 Task: Look for products in the category "Superfoods" from Himalania only.
Action: Mouse moved to (243, 127)
Screenshot: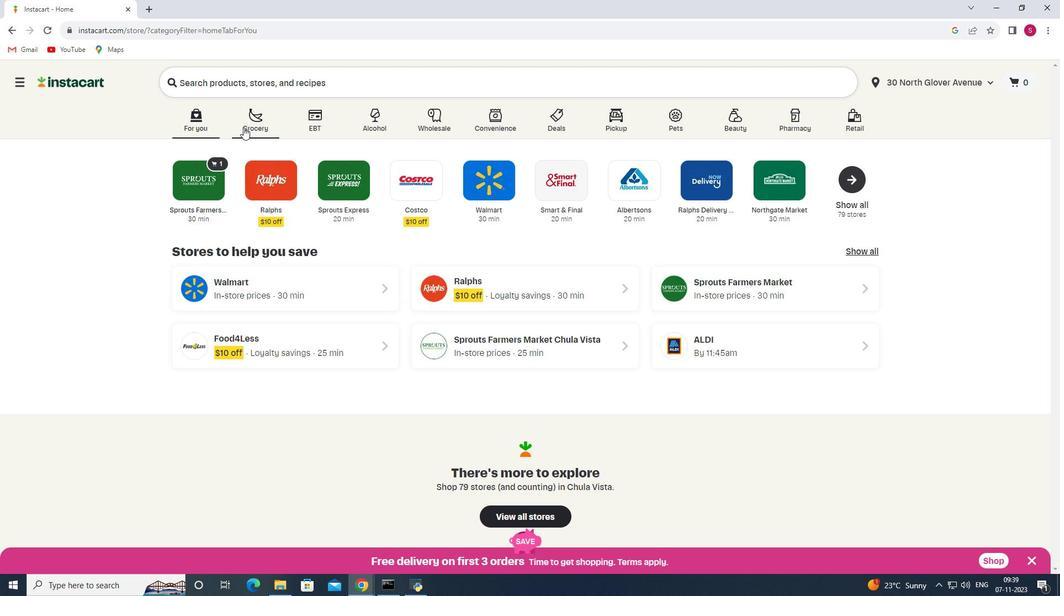 
Action: Mouse pressed left at (243, 127)
Screenshot: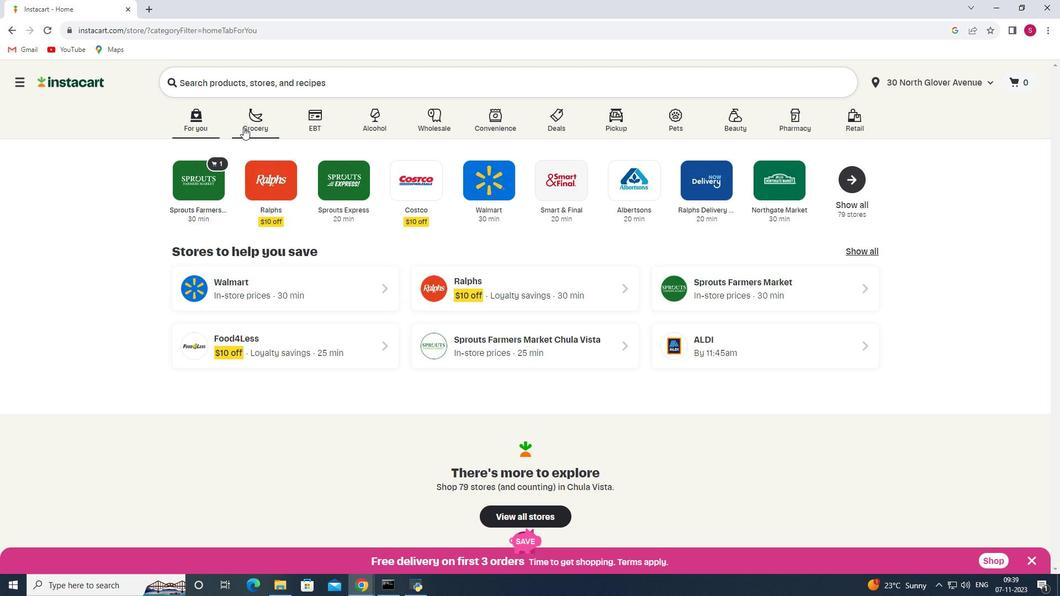
Action: Mouse moved to (236, 311)
Screenshot: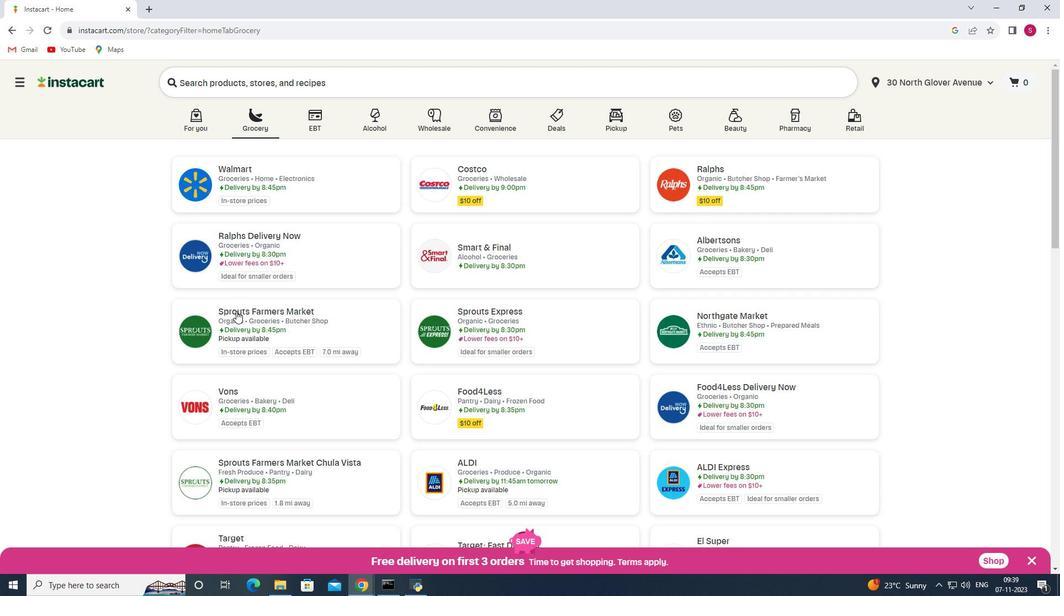 
Action: Mouse pressed left at (236, 311)
Screenshot: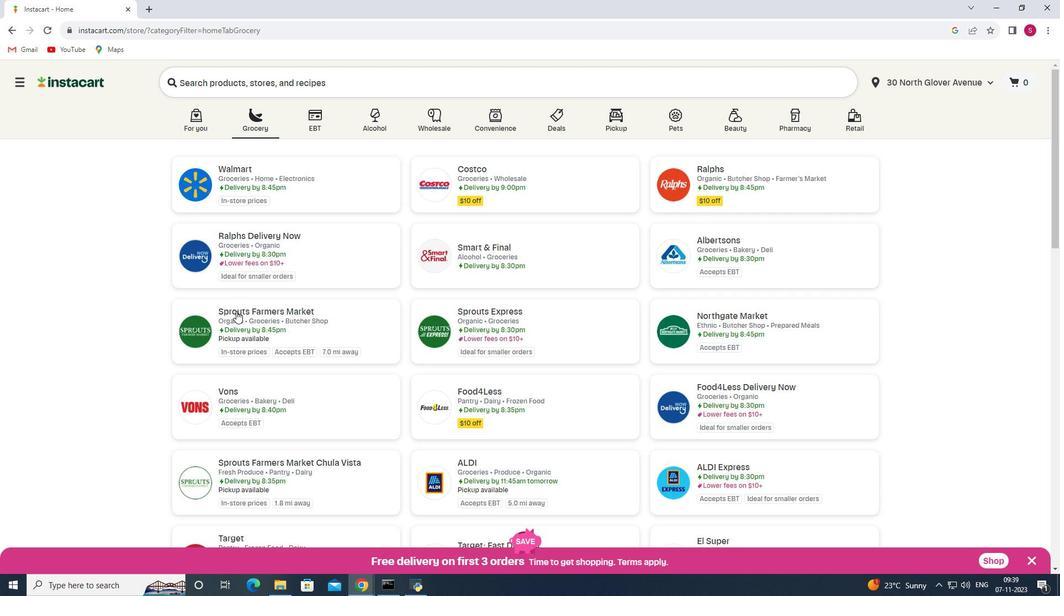 
Action: Mouse moved to (60, 443)
Screenshot: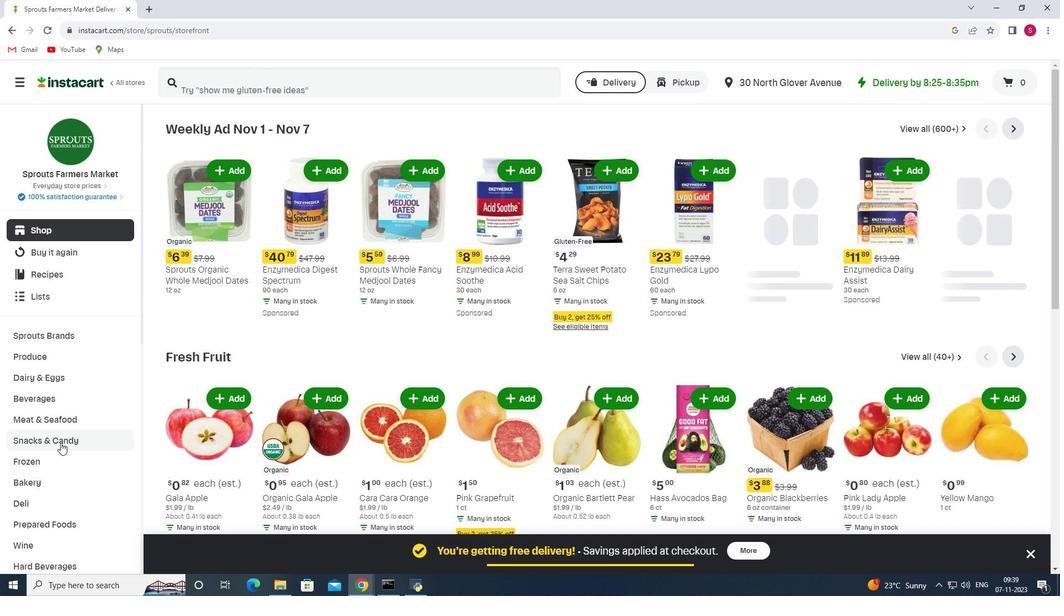 
Action: Mouse scrolled (60, 442) with delta (0, 0)
Screenshot: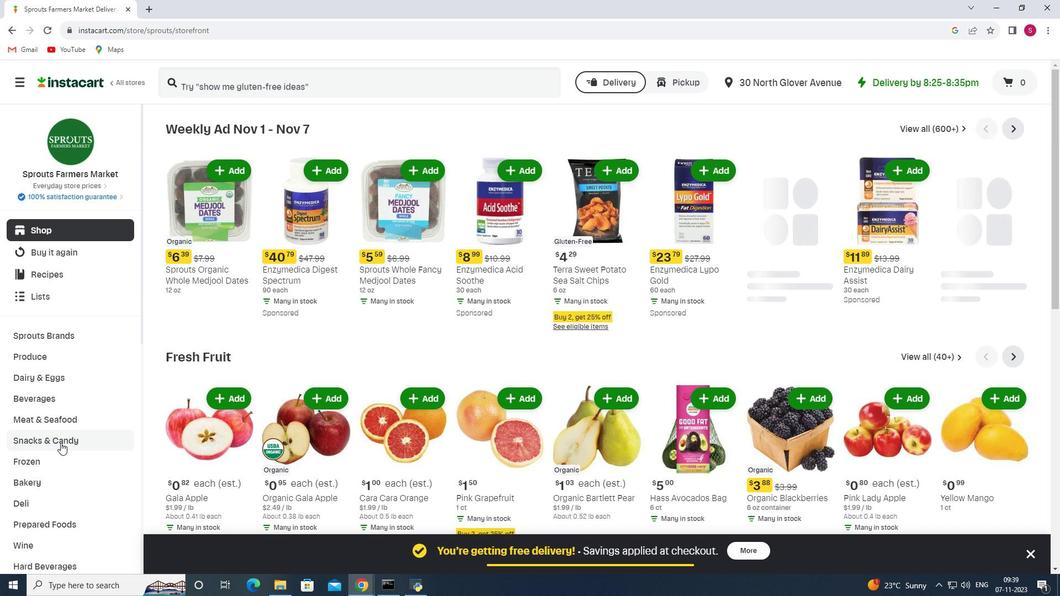 
Action: Mouse scrolled (60, 442) with delta (0, 0)
Screenshot: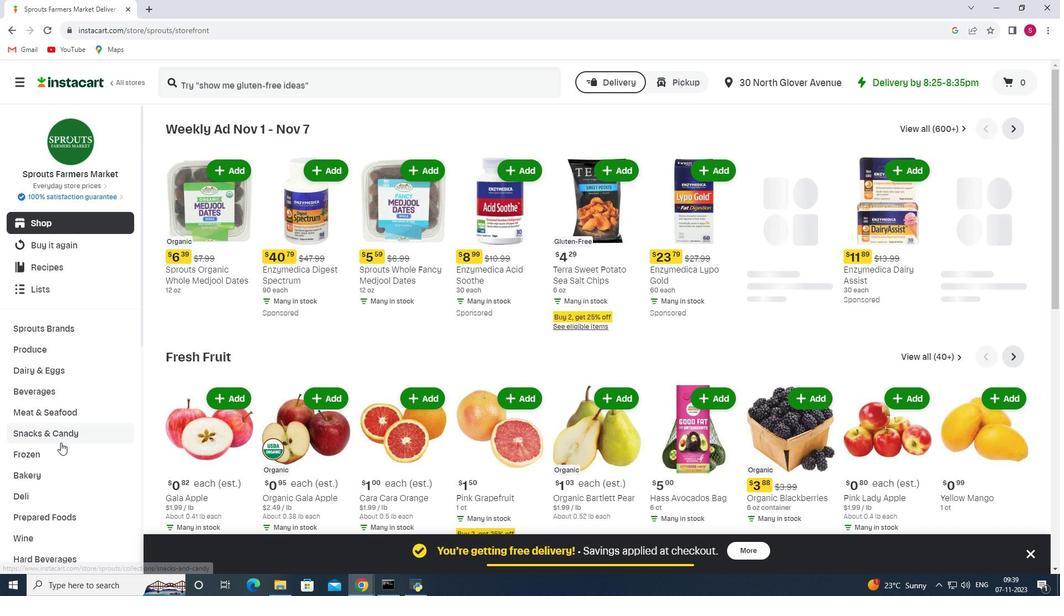 
Action: Mouse scrolled (60, 442) with delta (0, 0)
Screenshot: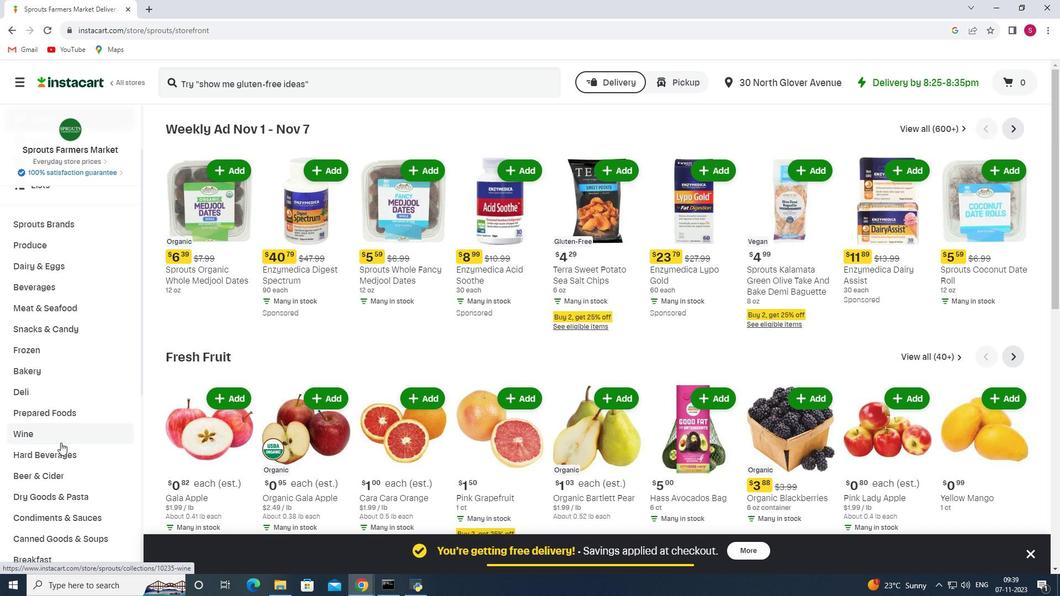 
Action: Mouse scrolled (60, 442) with delta (0, 0)
Screenshot: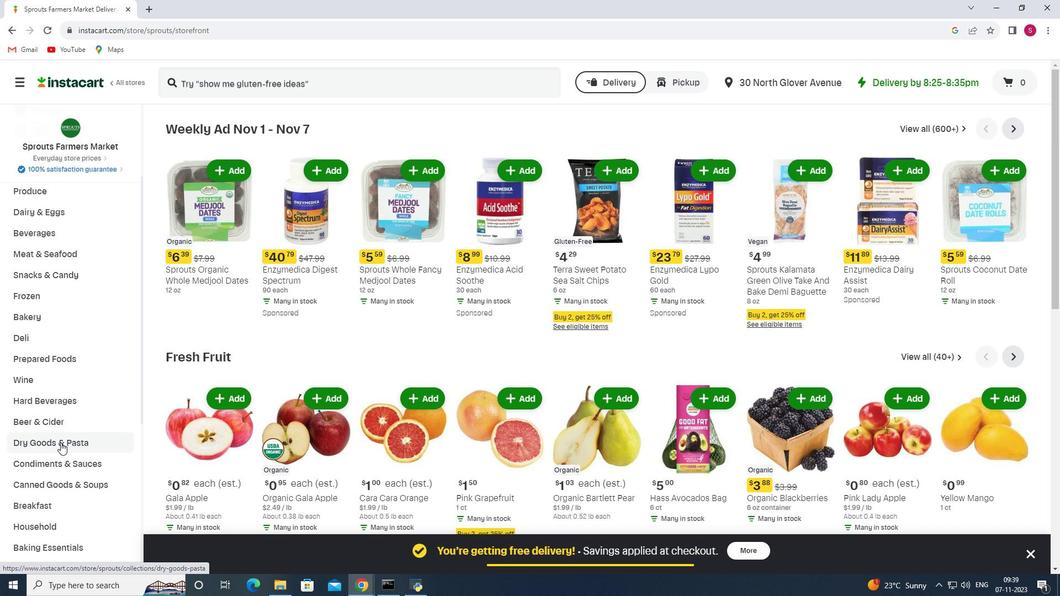 
Action: Mouse scrolled (60, 442) with delta (0, 0)
Screenshot: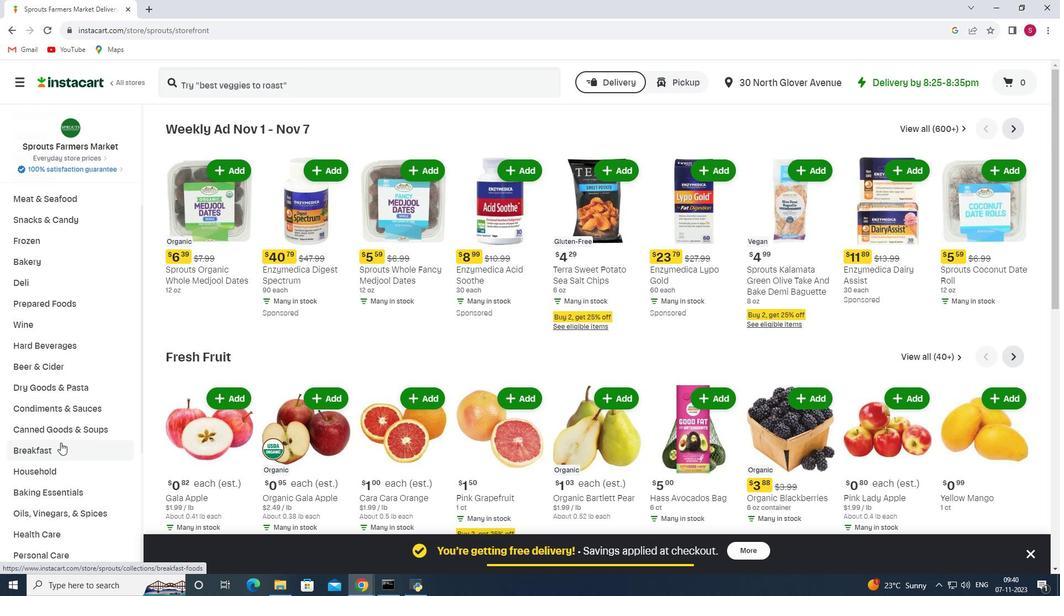 
Action: Mouse scrolled (60, 442) with delta (0, 0)
Screenshot: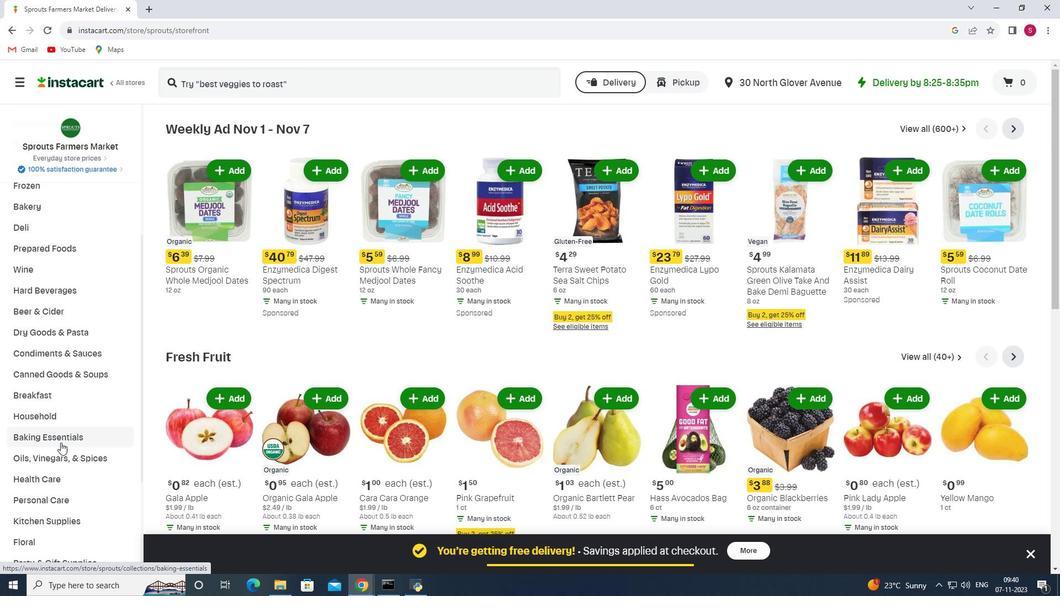 
Action: Mouse moved to (65, 426)
Screenshot: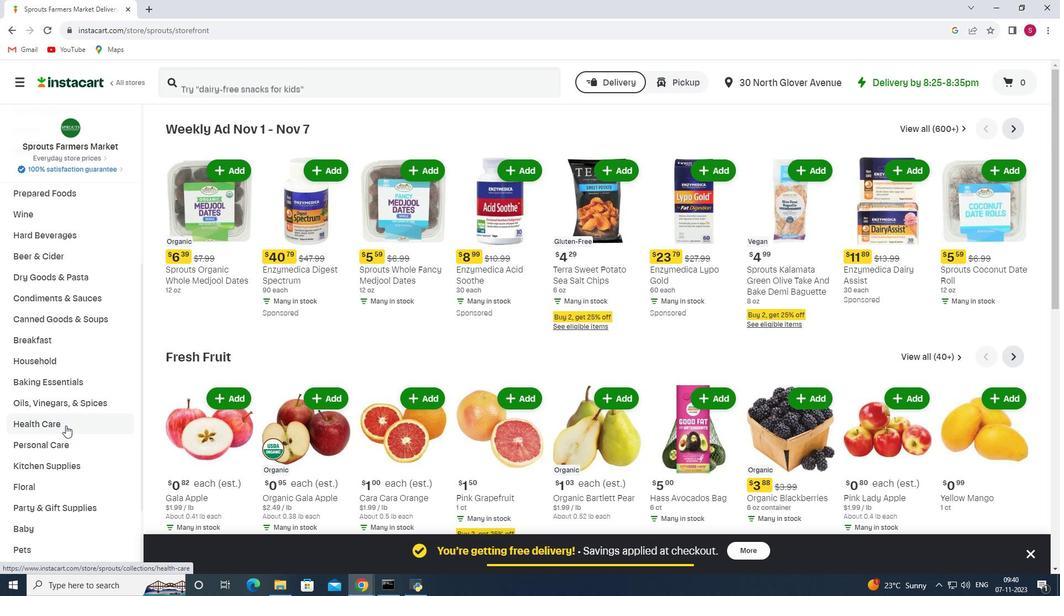 
Action: Mouse pressed left at (65, 426)
Screenshot: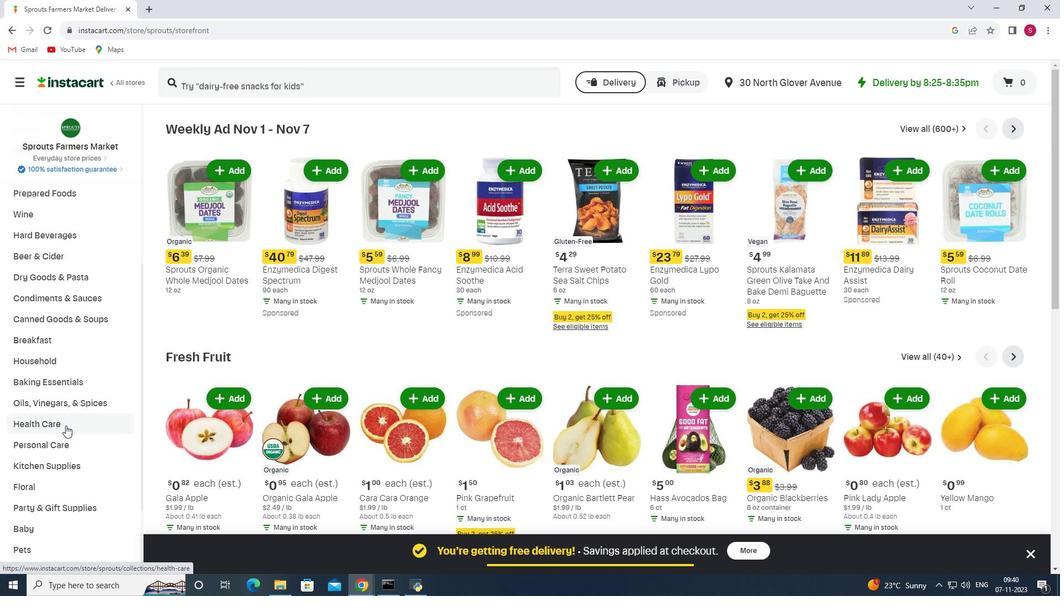 
Action: Mouse moved to (369, 148)
Screenshot: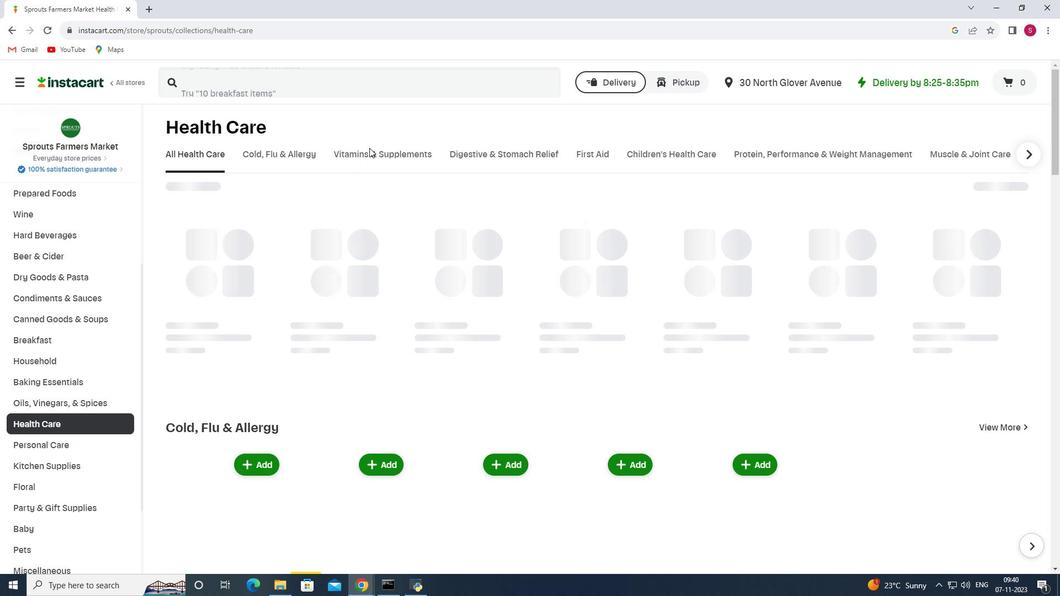
Action: Mouse pressed left at (369, 148)
Screenshot: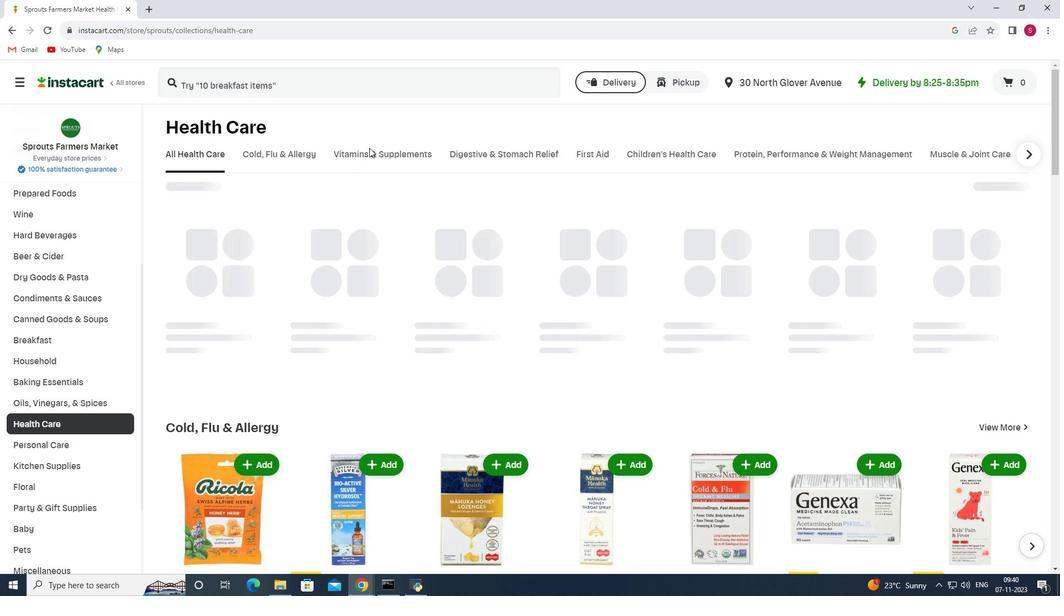 
Action: Mouse moved to (371, 155)
Screenshot: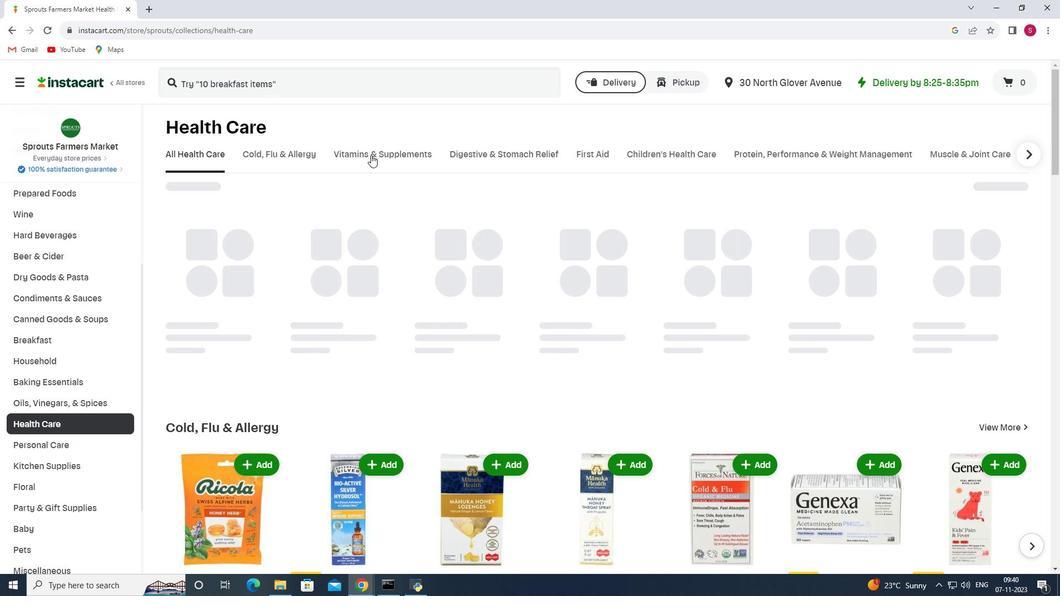 
Action: Mouse pressed left at (371, 155)
Screenshot: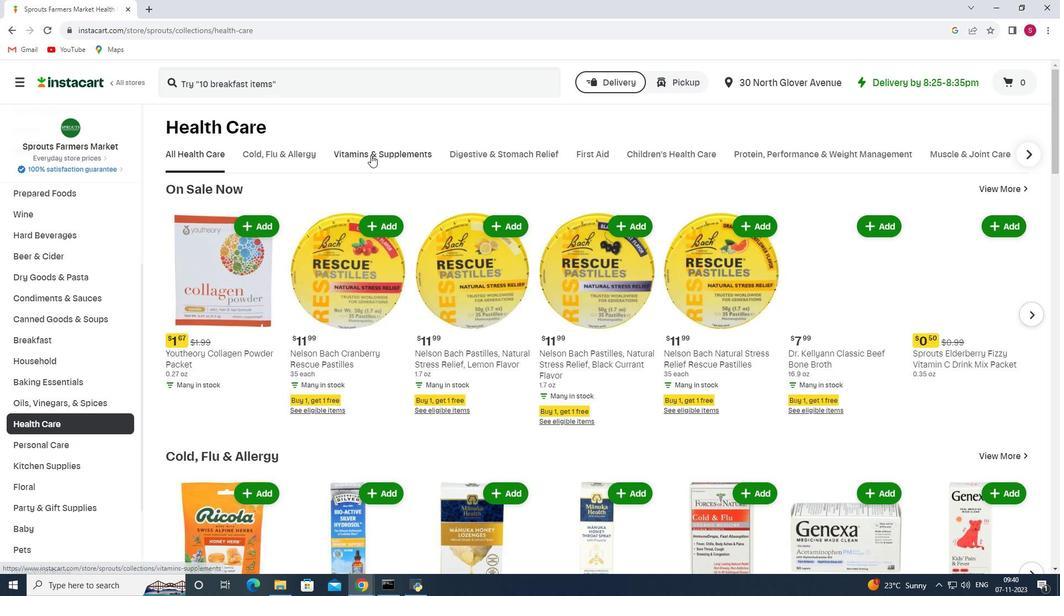 
Action: Mouse moved to (434, 209)
Screenshot: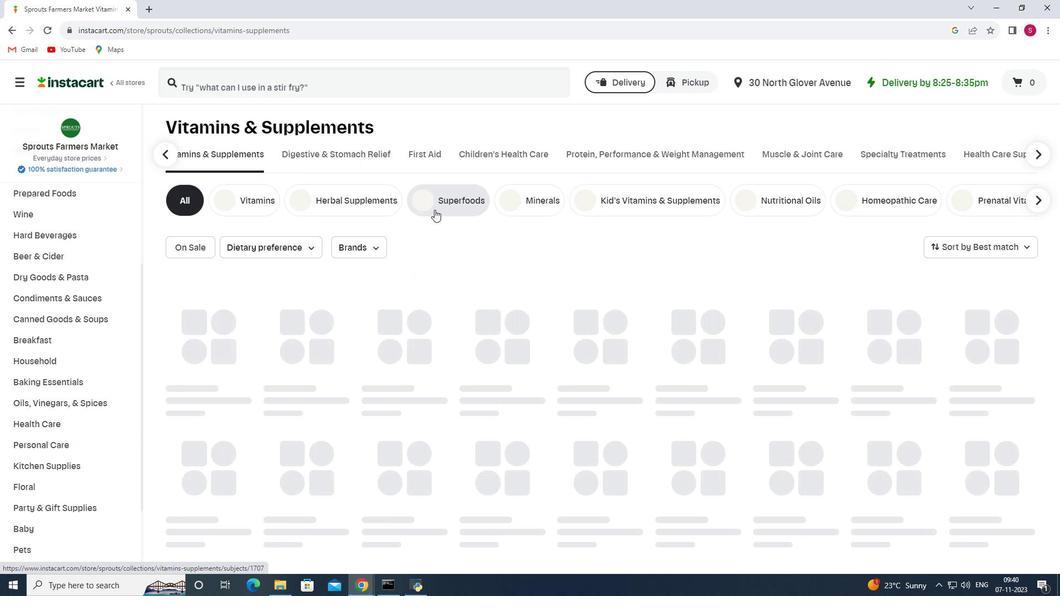 
Action: Mouse pressed left at (434, 209)
Screenshot: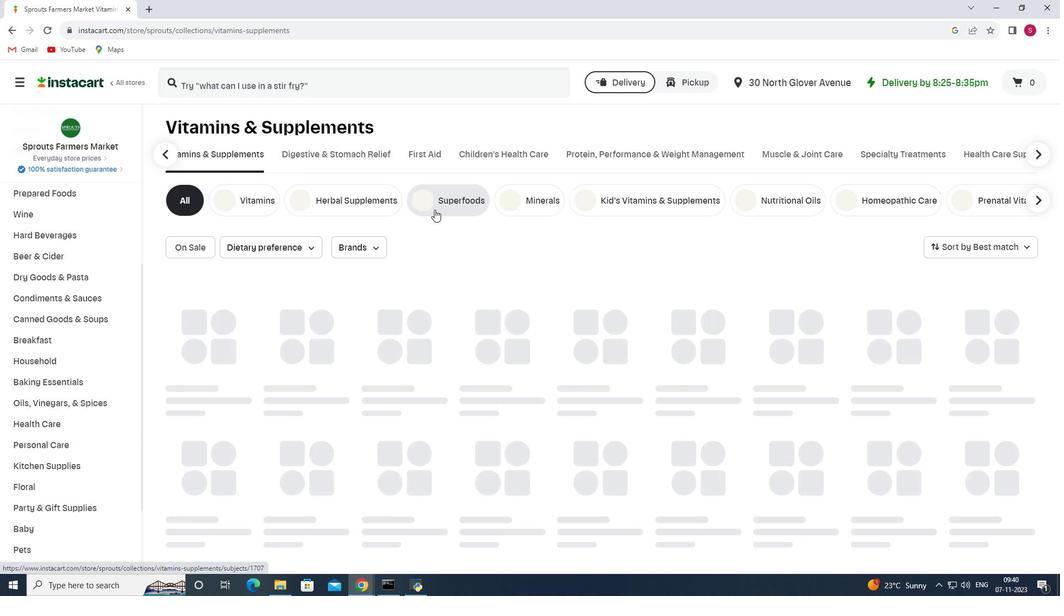 
Action: Mouse moved to (376, 248)
Screenshot: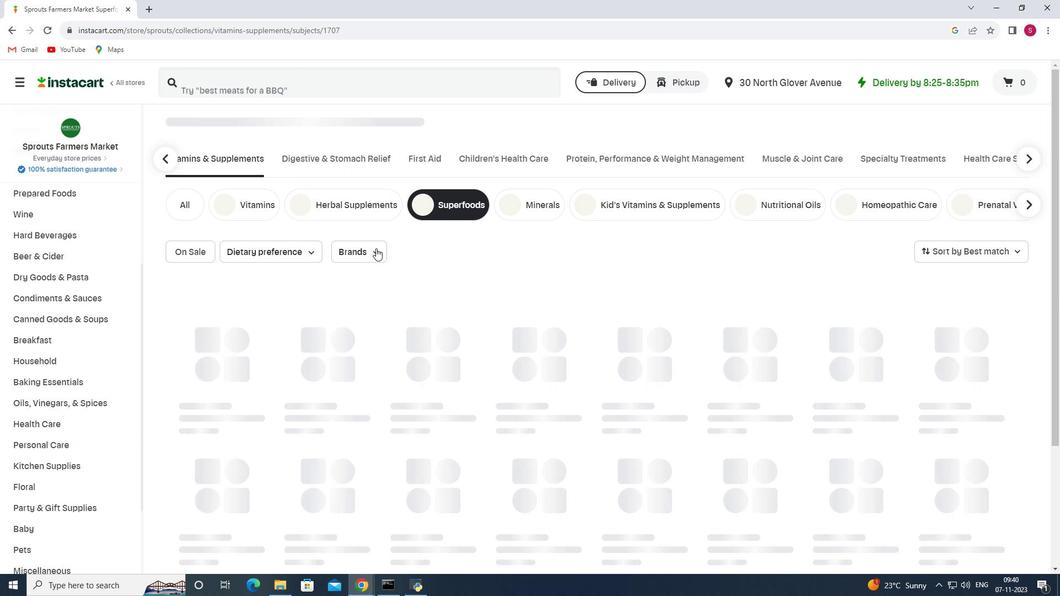 
Action: Mouse pressed left at (376, 248)
Screenshot: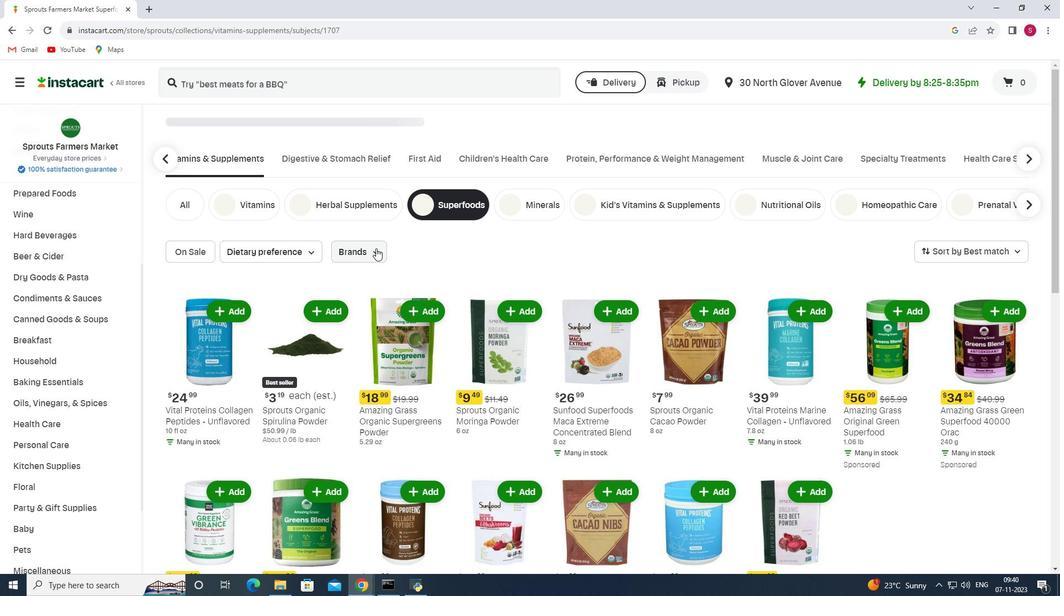 
Action: Mouse moved to (371, 296)
Screenshot: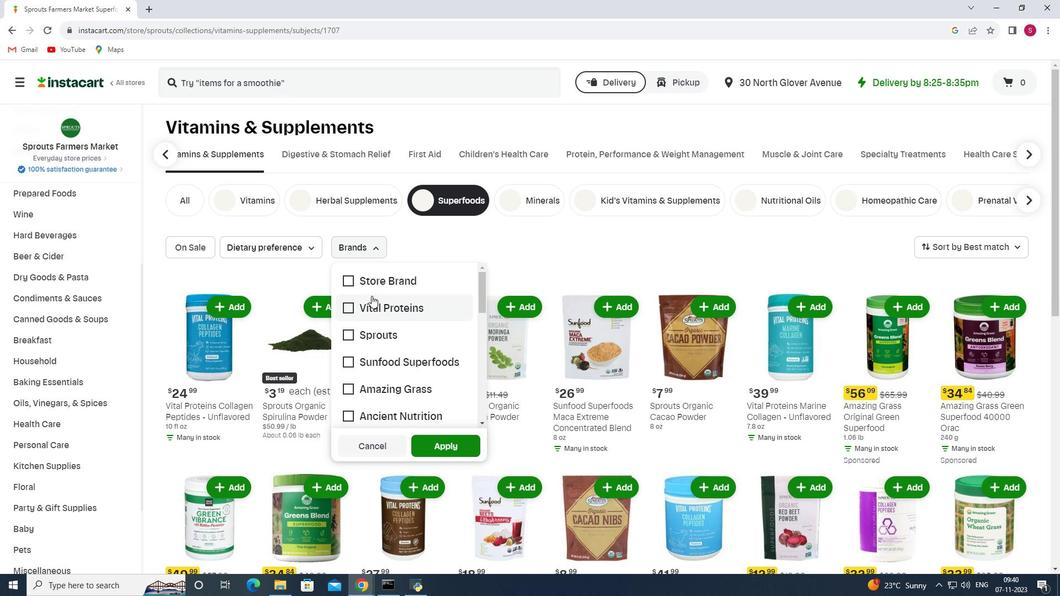 
Action: Mouse scrolled (371, 295) with delta (0, 0)
Screenshot: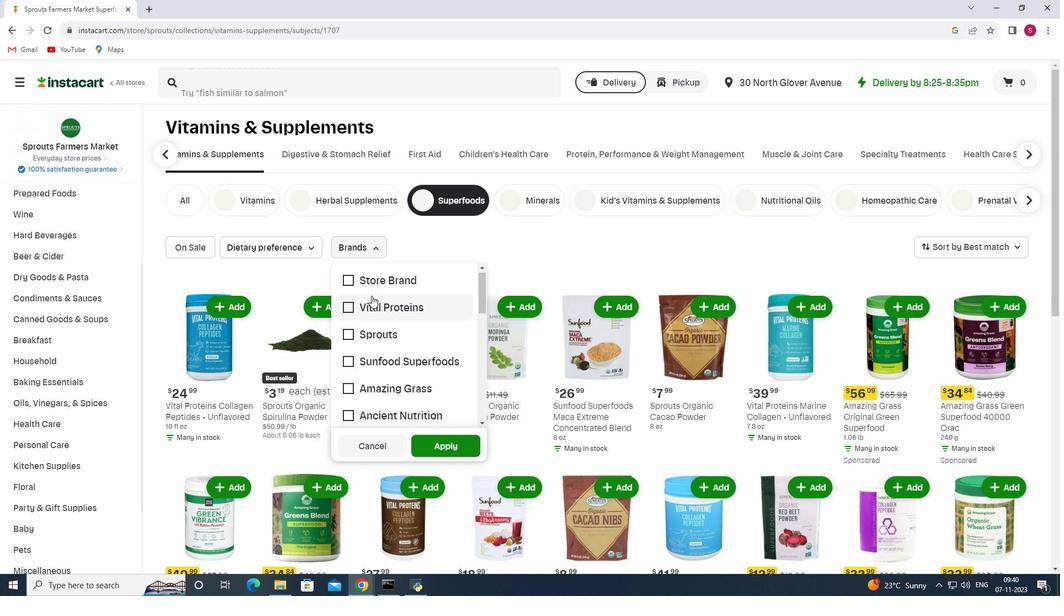 
Action: Mouse scrolled (371, 295) with delta (0, 0)
Screenshot: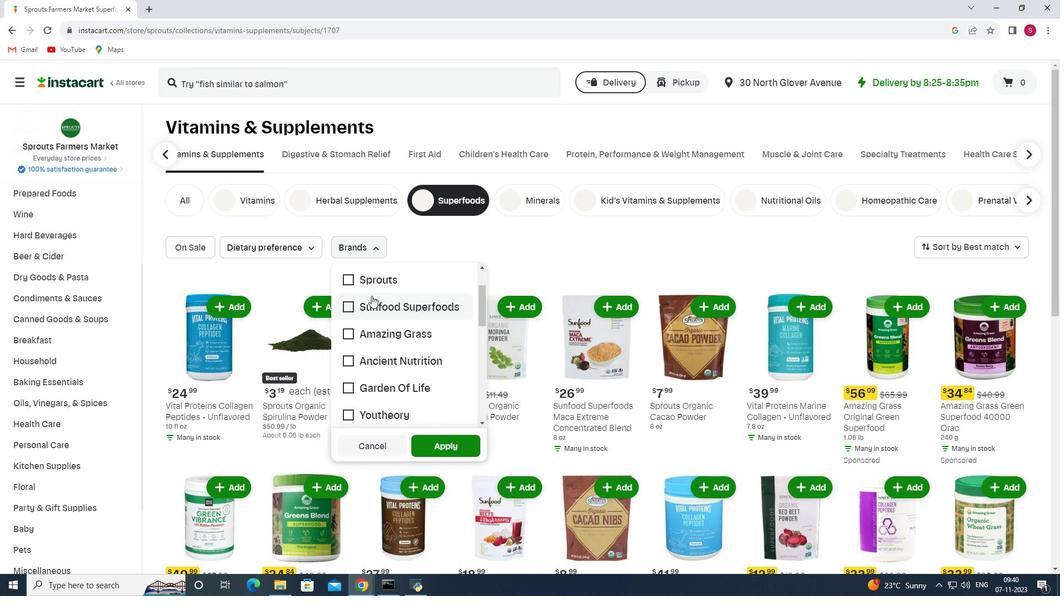 
Action: Mouse scrolled (371, 295) with delta (0, 0)
Screenshot: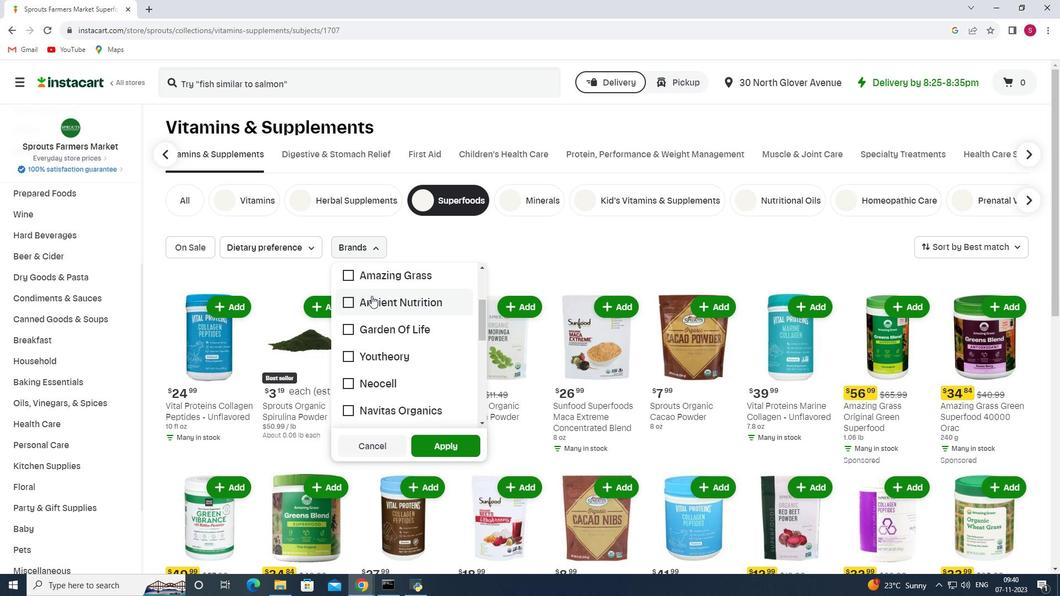
Action: Mouse scrolled (371, 295) with delta (0, 0)
Screenshot: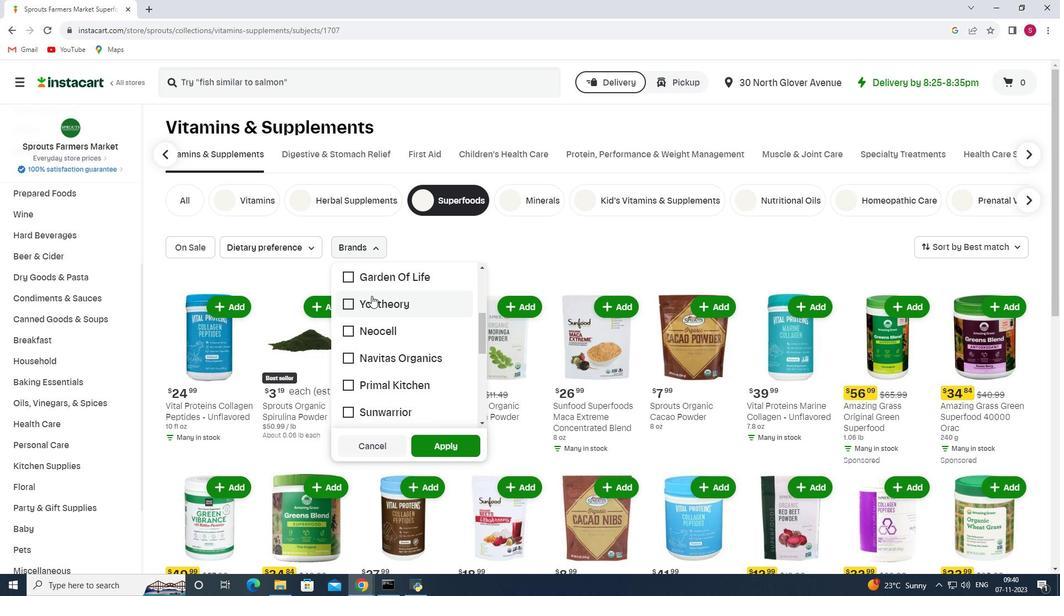 
Action: Mouse scrolled (371, 295) with delta (0, 0)
Screenshot: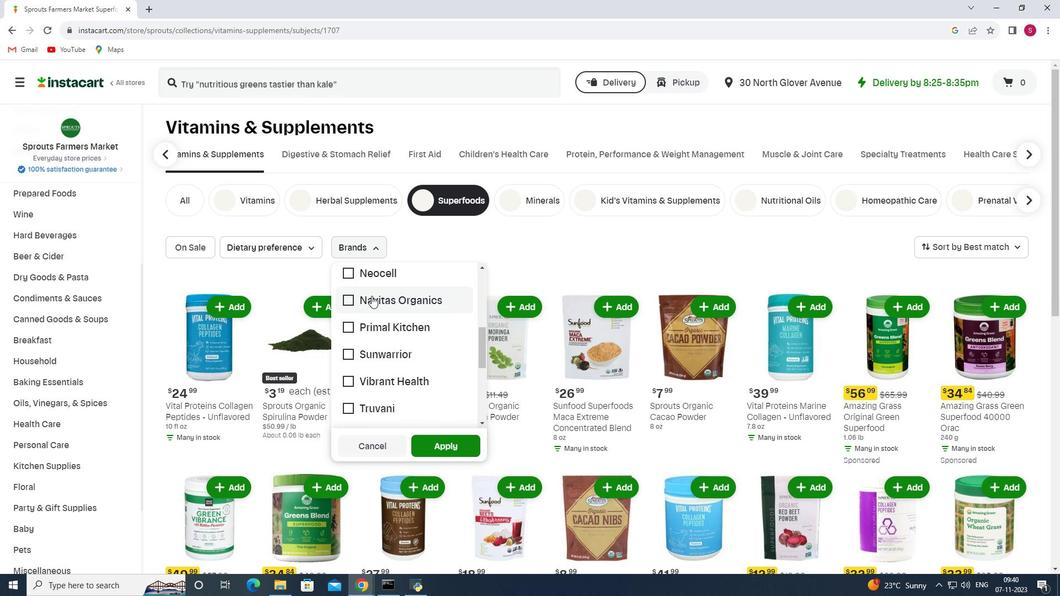 
Action: Mouse scrolled (371, 295) with delta (0, 0)
Screenshot: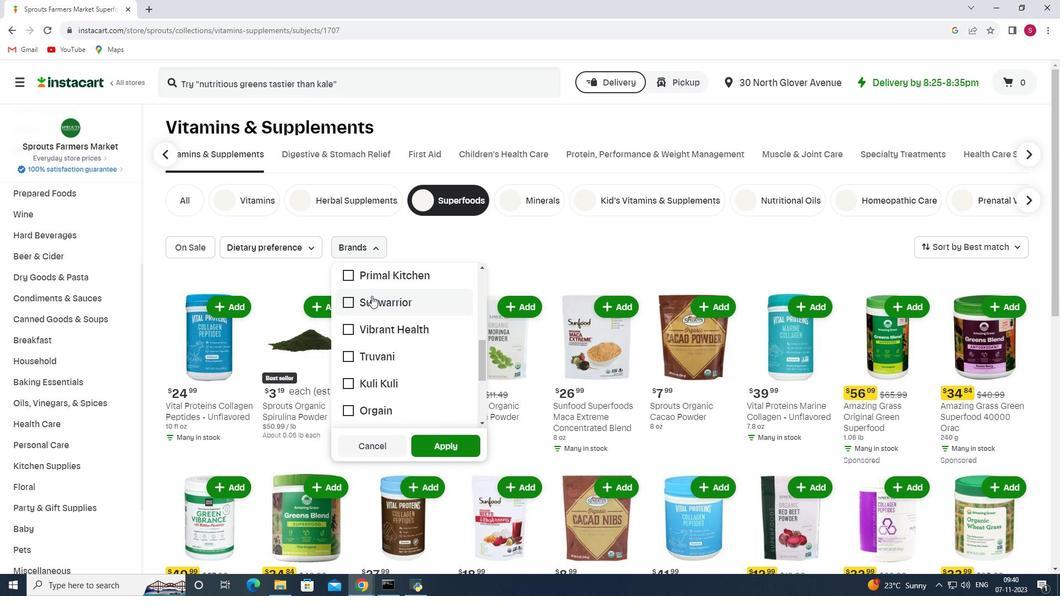 
Action: Mouse scrolled (371, 295) with delta (0, 0)
Screenshot: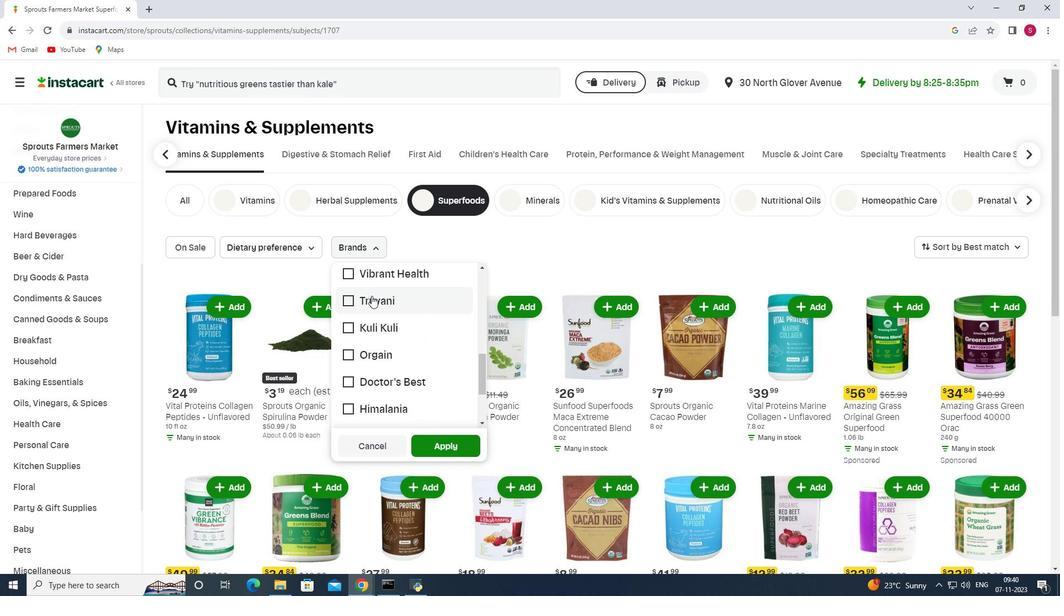 
Action: Mouse moved to (343, 352)
Screenshot: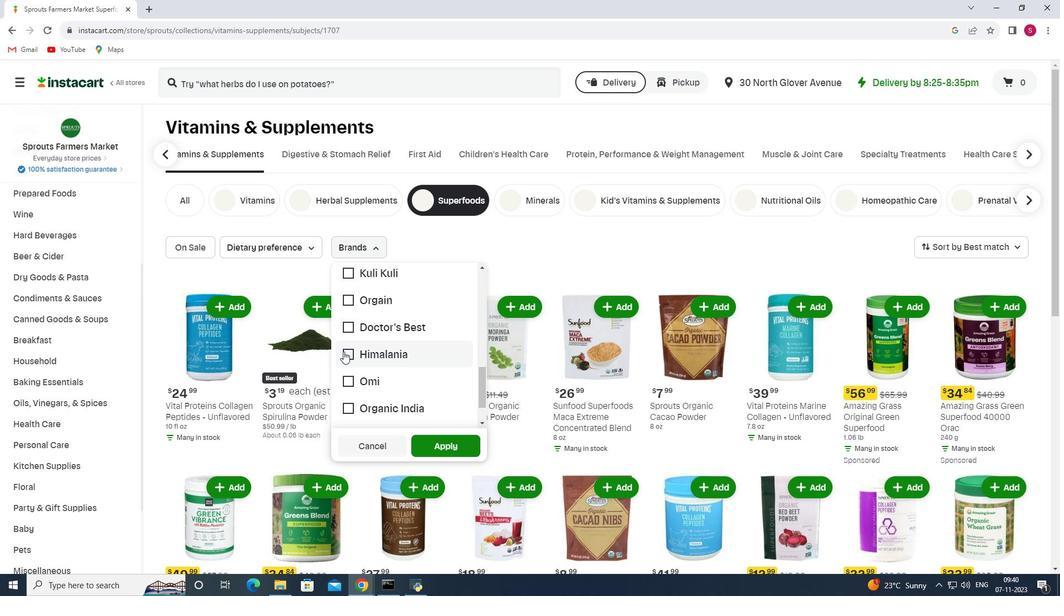 
Action: Mouse pressed left at (343, 352)
Screenshot: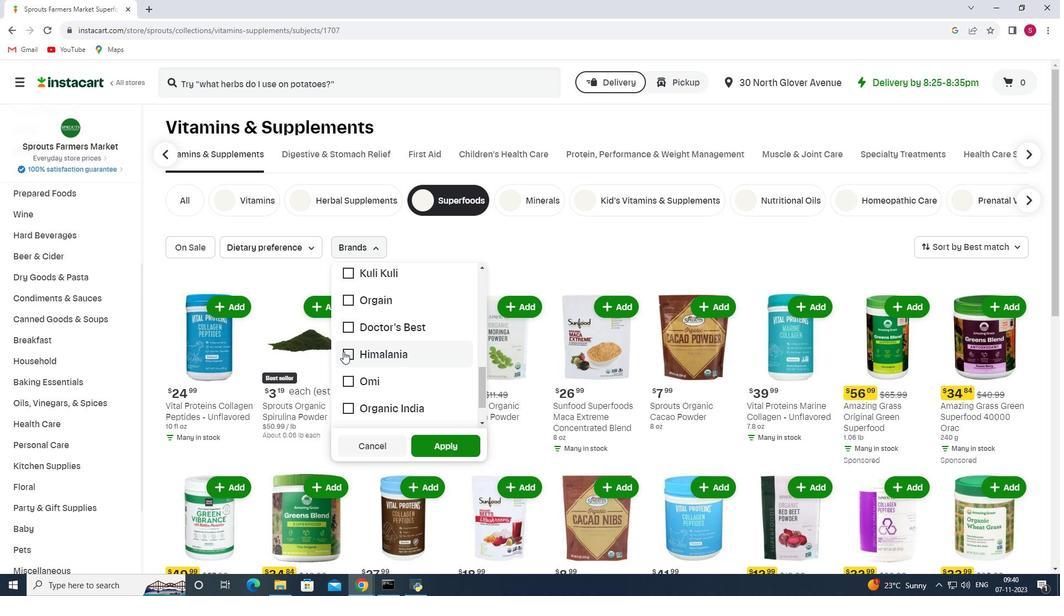 
Action: Mouse moved to (435, 440)
Screenshot: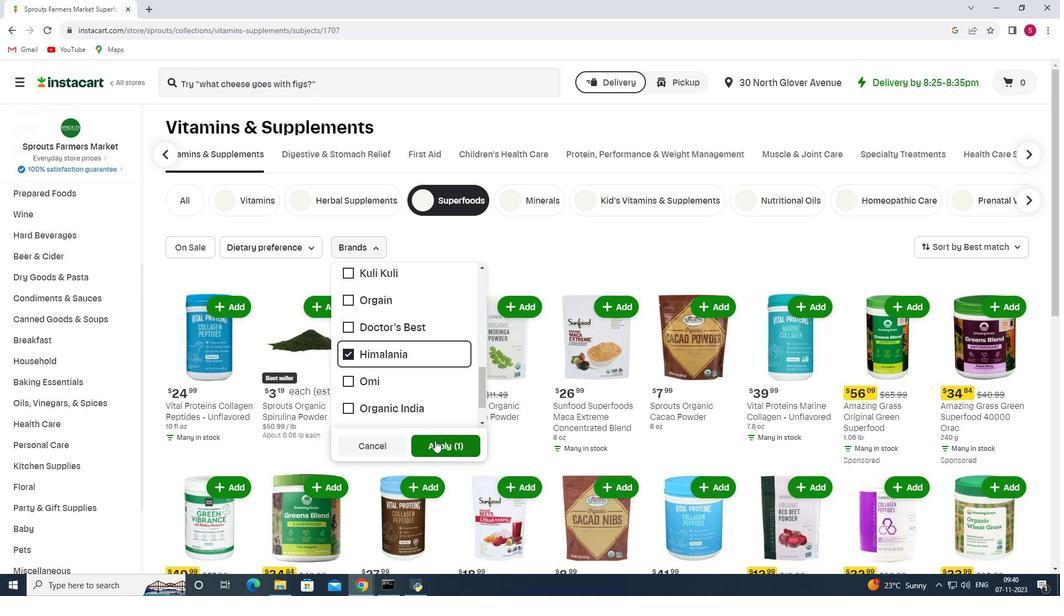 
Action: Mouse pressed left at (435, 440)
Screenshot: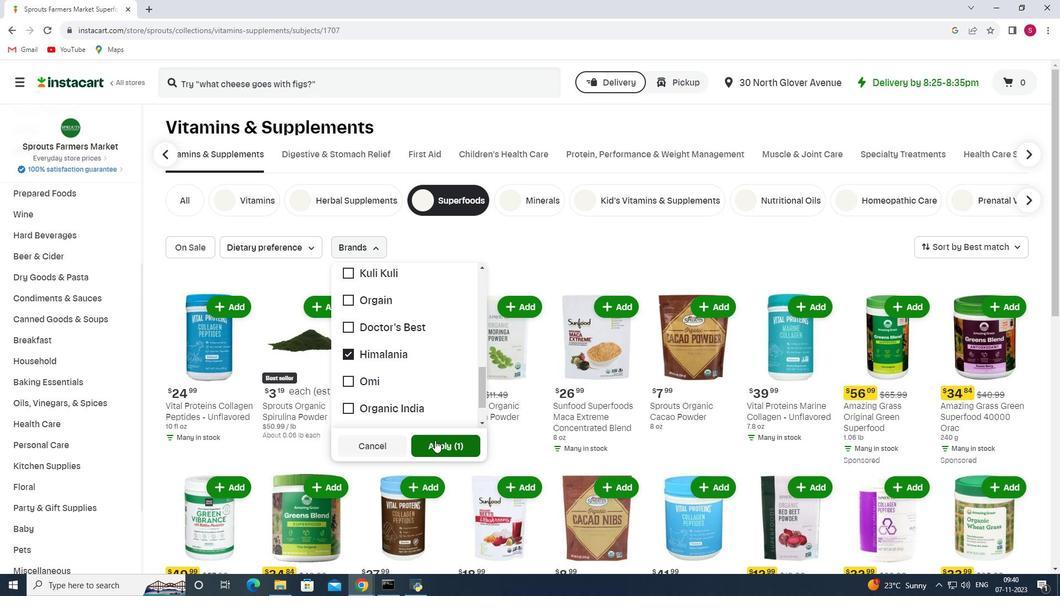 
